 Task: Add Pasquier Assorted French Macarons to the cart.
Action: Mouse moved to (817, 276)
Screenshot: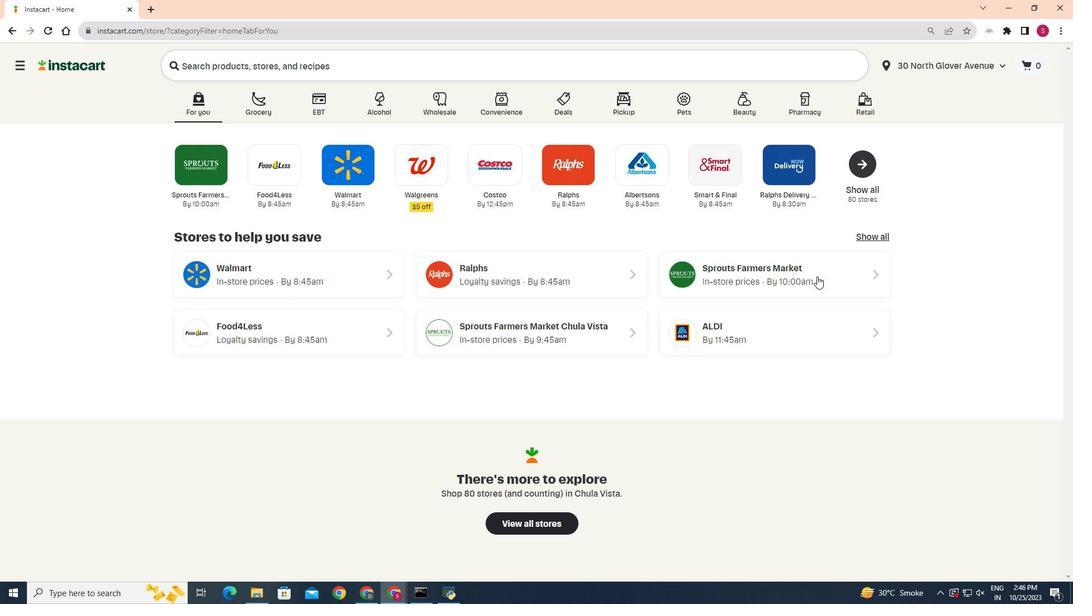 
Action: Mouse pressed left at (817, 276)
Screenshot: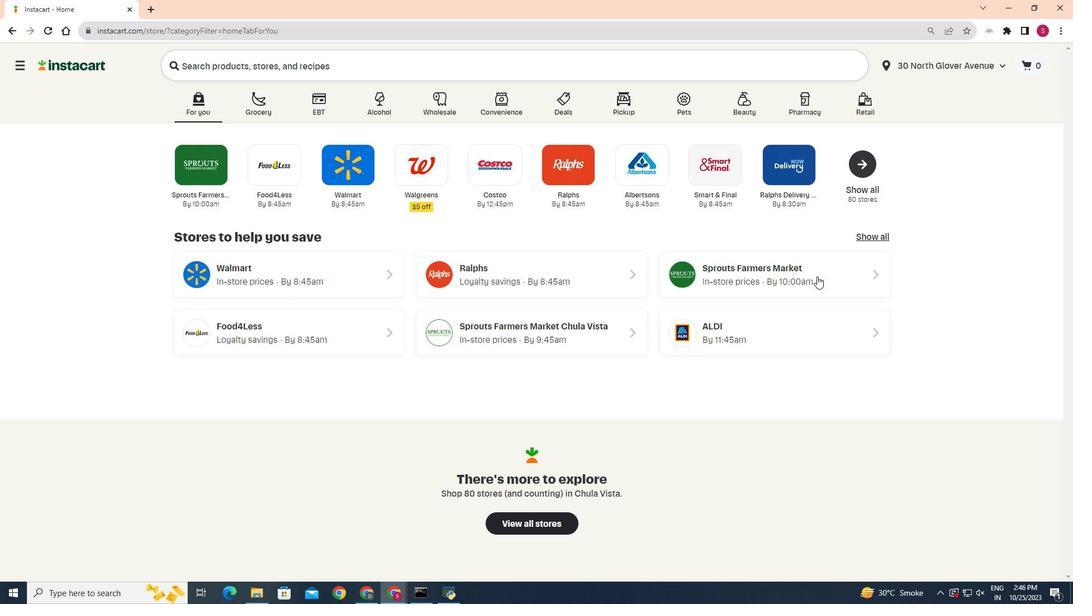 
Action: Mouse moved to (36, 491)
Screenshot: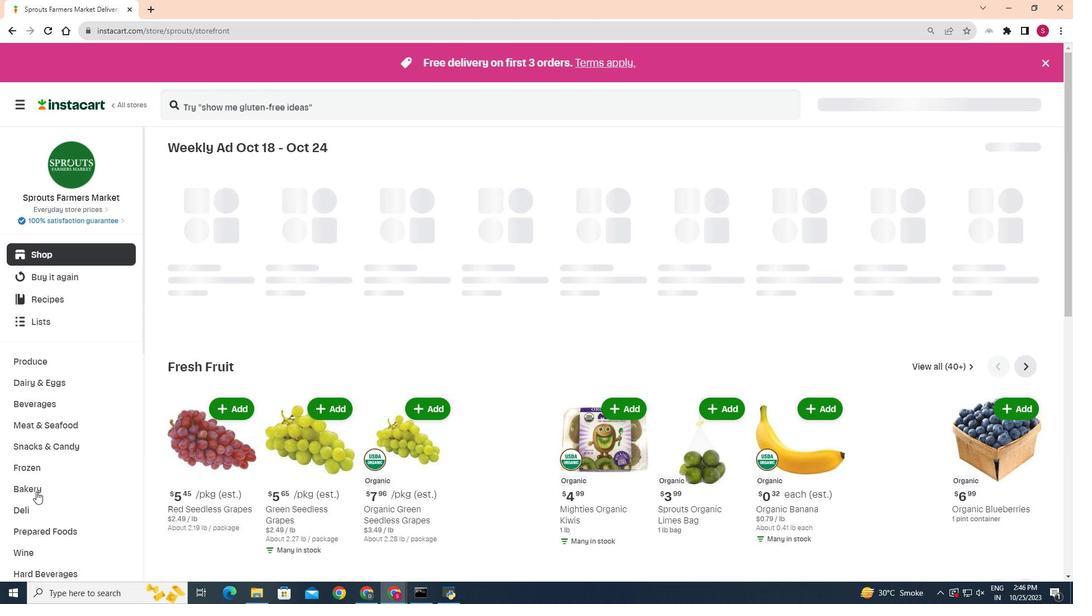 
Action: Mouse pressed left at (36, 491)
Screenshot: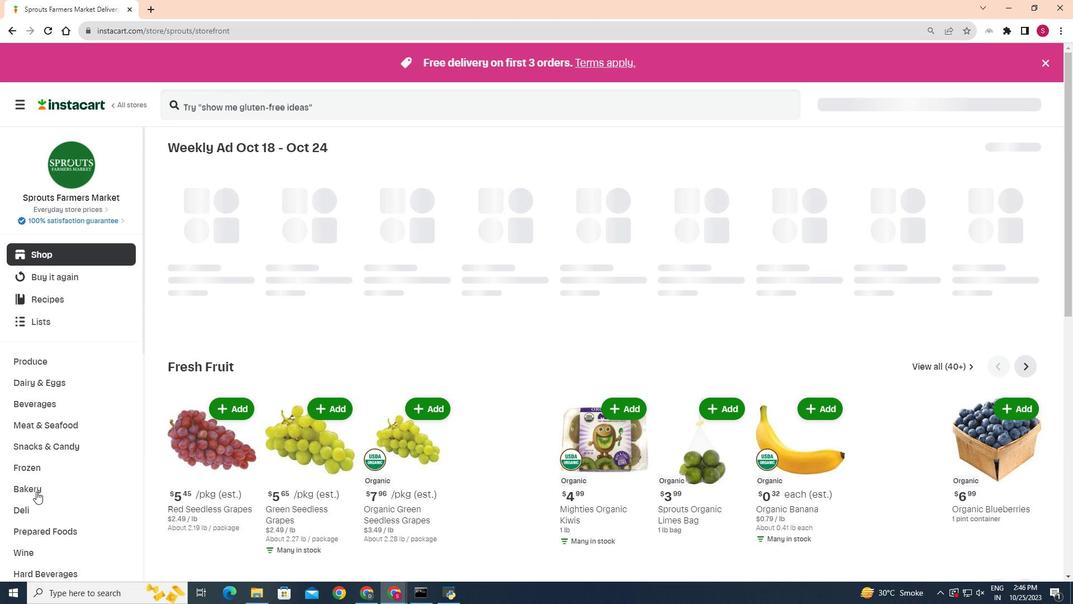 
Action: Mouse moved to (370, 178)
Screenshot: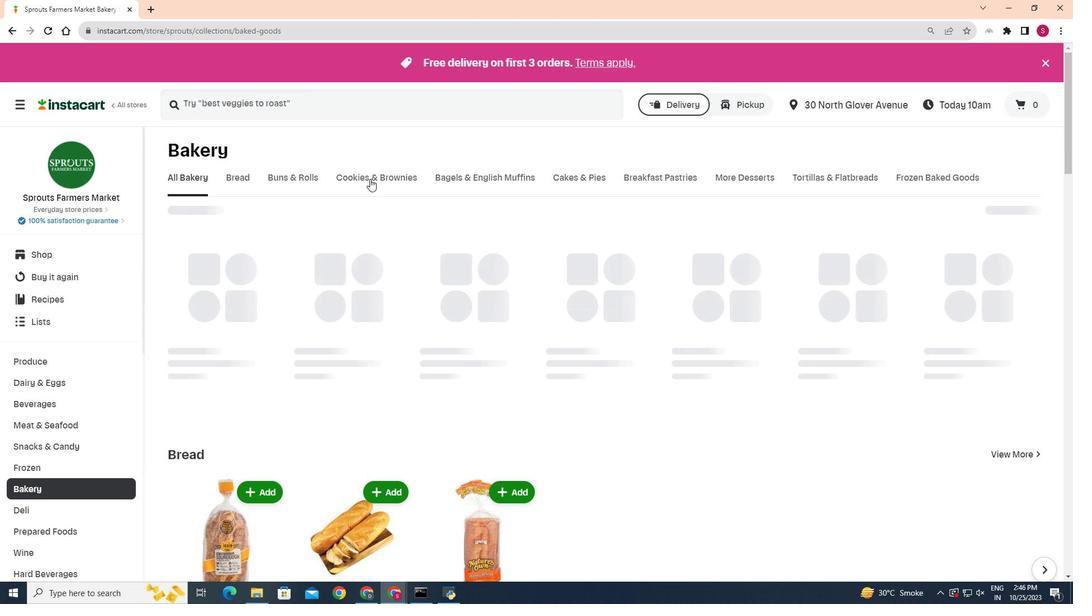 
Action: Mouse pressed left at (370, 178)
Screenshot: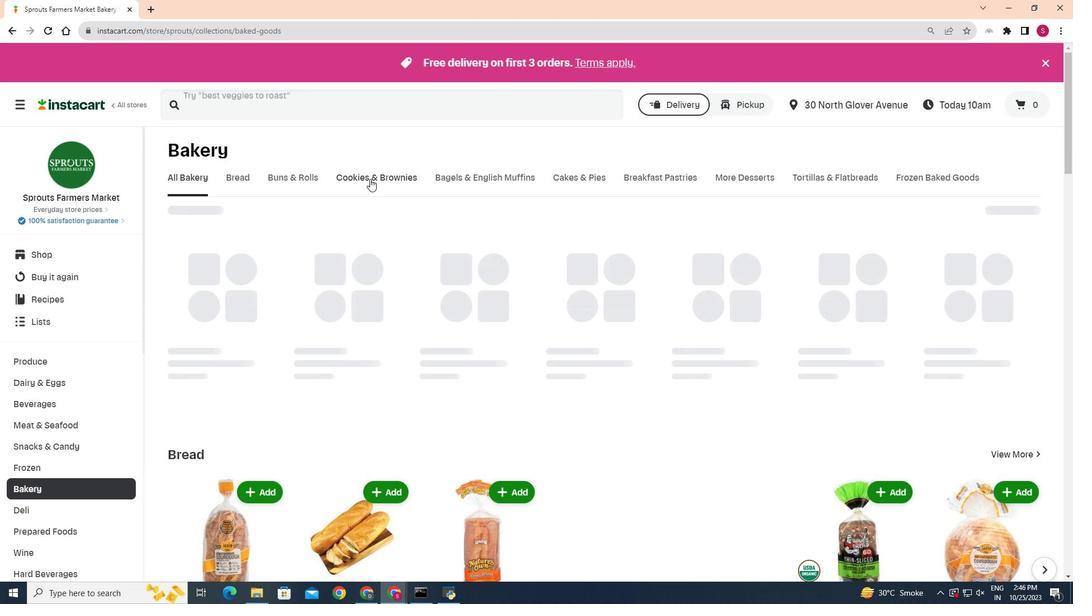 
Action: Mouse moved to (258, 223)
Screenshot: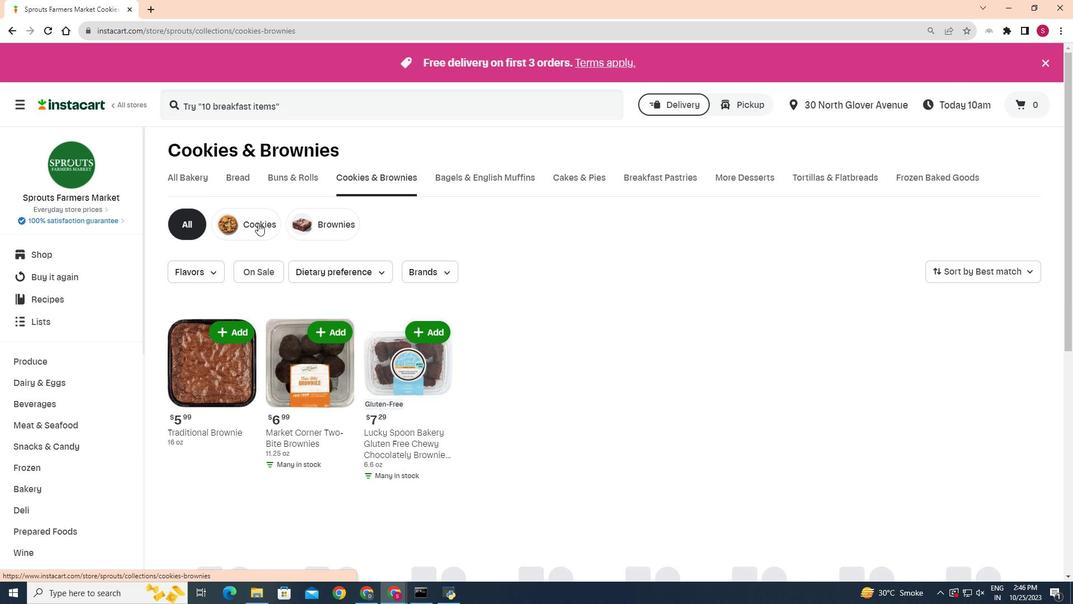 
Action: Mouse pressed left at (258, 223)
Screenshot: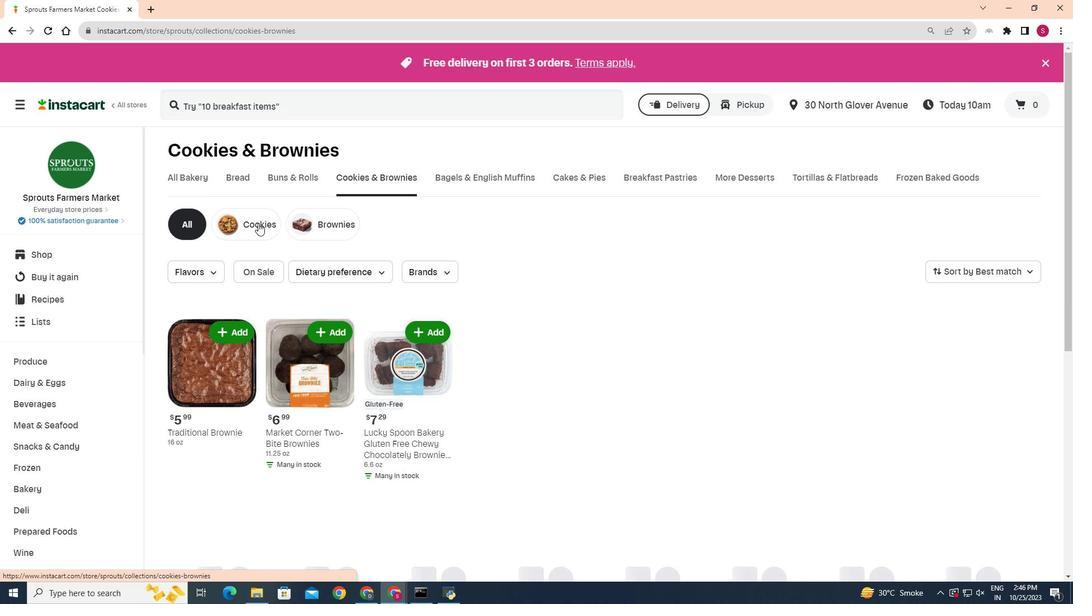 
Action: Mouse moved to (918, 306)
Screenshot: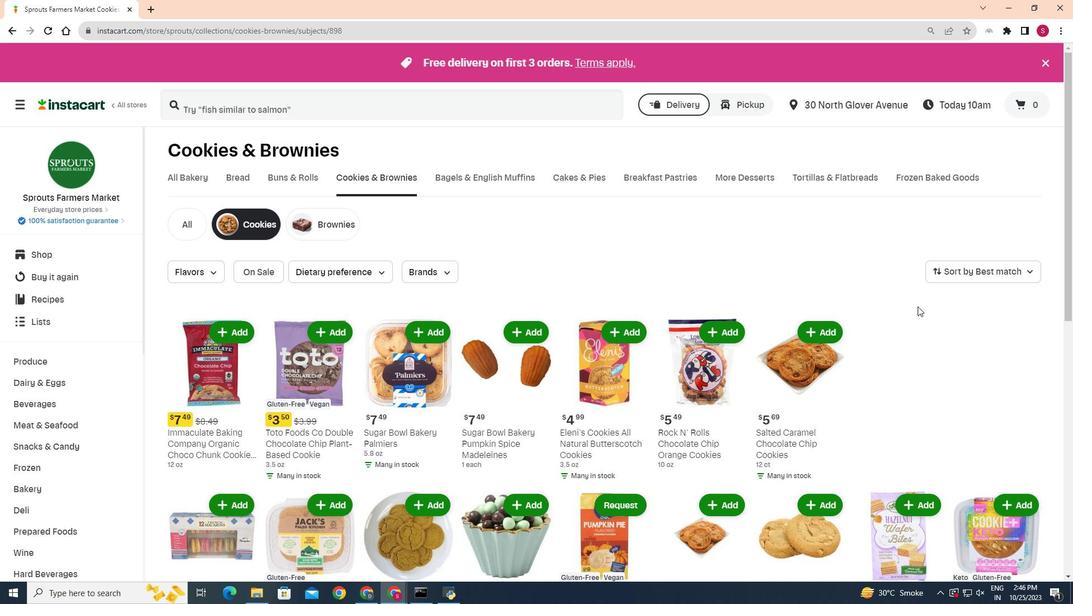 
Action: Mouse scrolled (918, 305) with delta (0, 0)
Screenshot: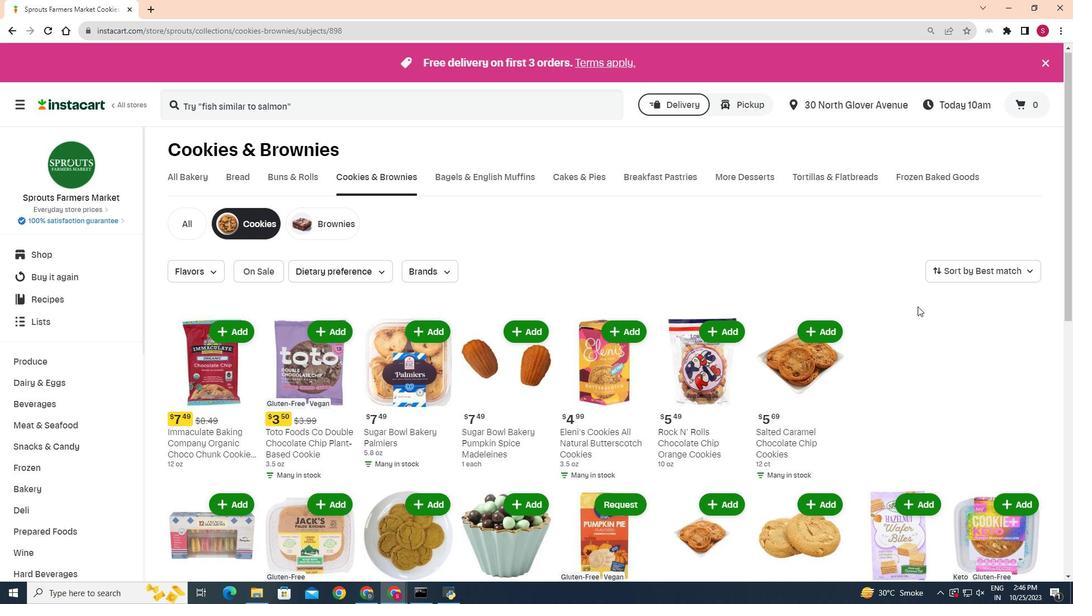 
Action: Mouse scrolled (918, 305) with delta (0, 0)
Screenshot: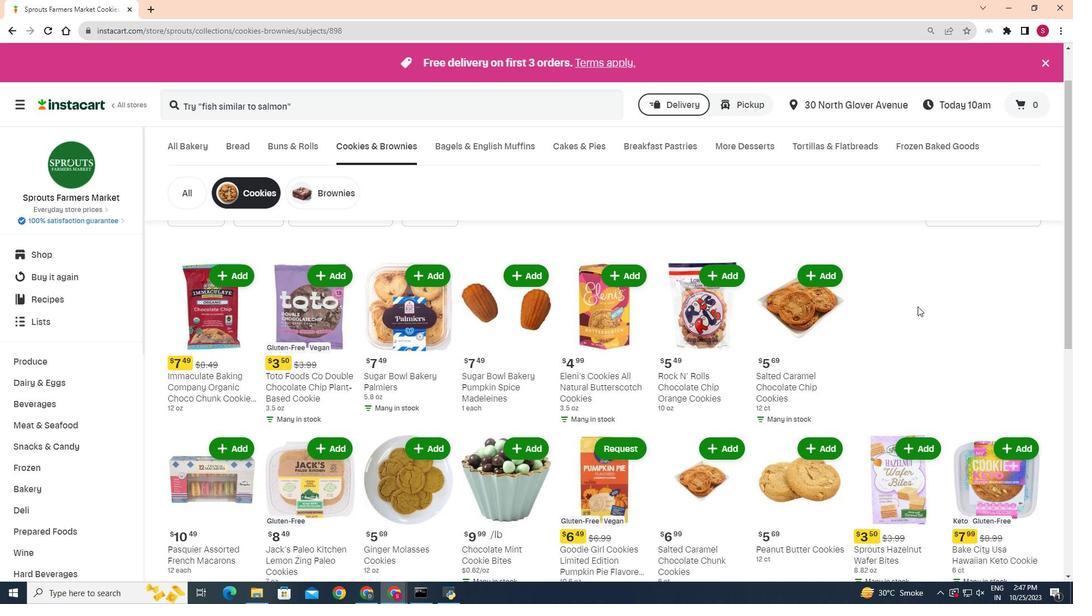 
Action: Mouse scrolled (918, 305) with delta (0, 0)
Screenshot: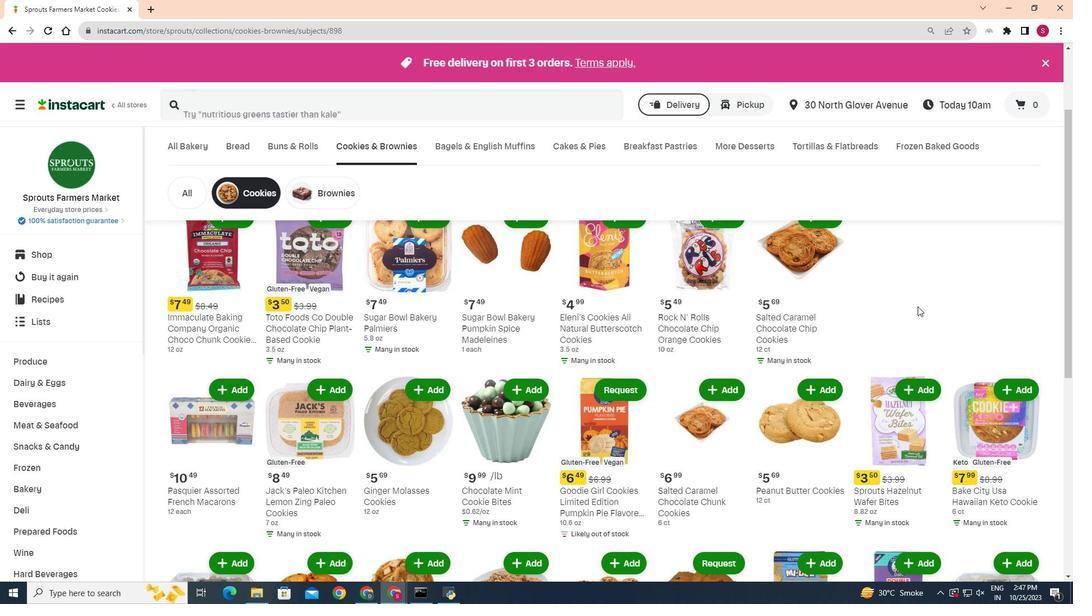 
Action: Mouse scrolled (918, 305) with delta (0, 0)
Screenshot: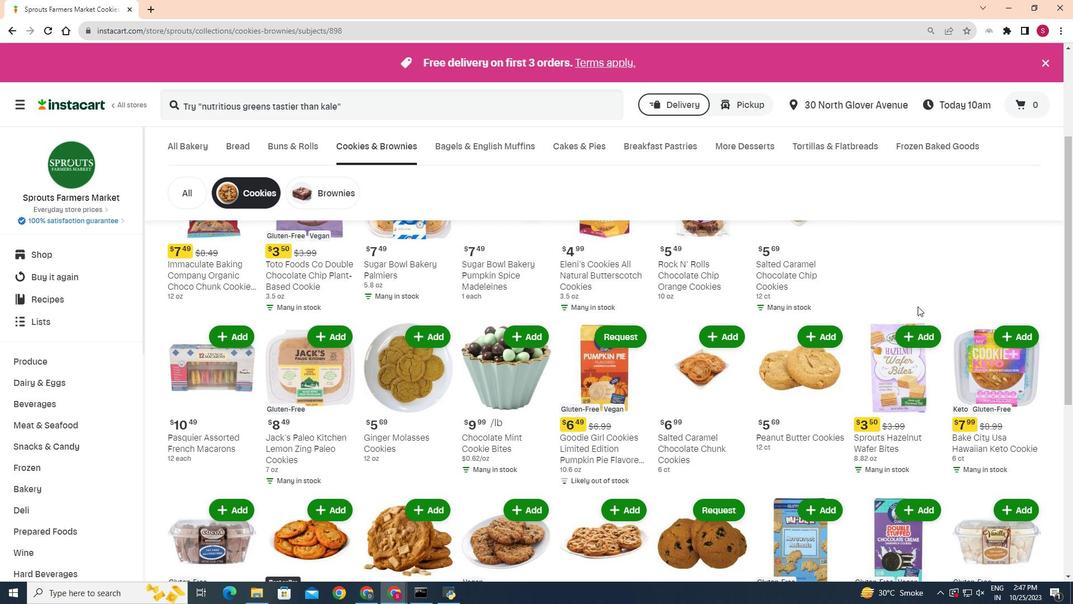 
Action: Mouse moved to (234, 278)
Screenshot: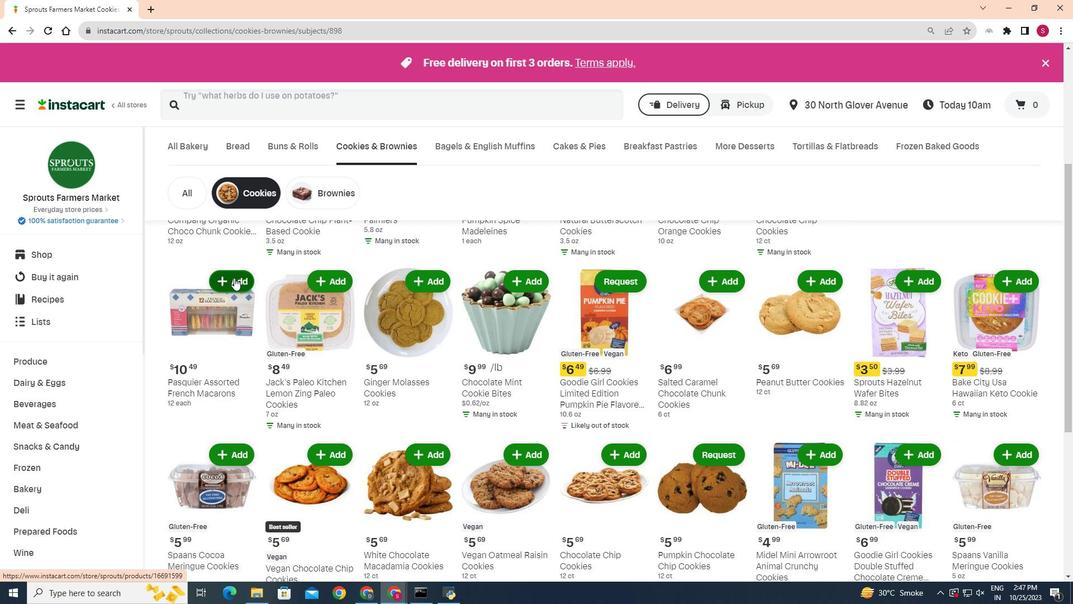 
Action: Mouse pressed left at (234, 278)
Screenshot: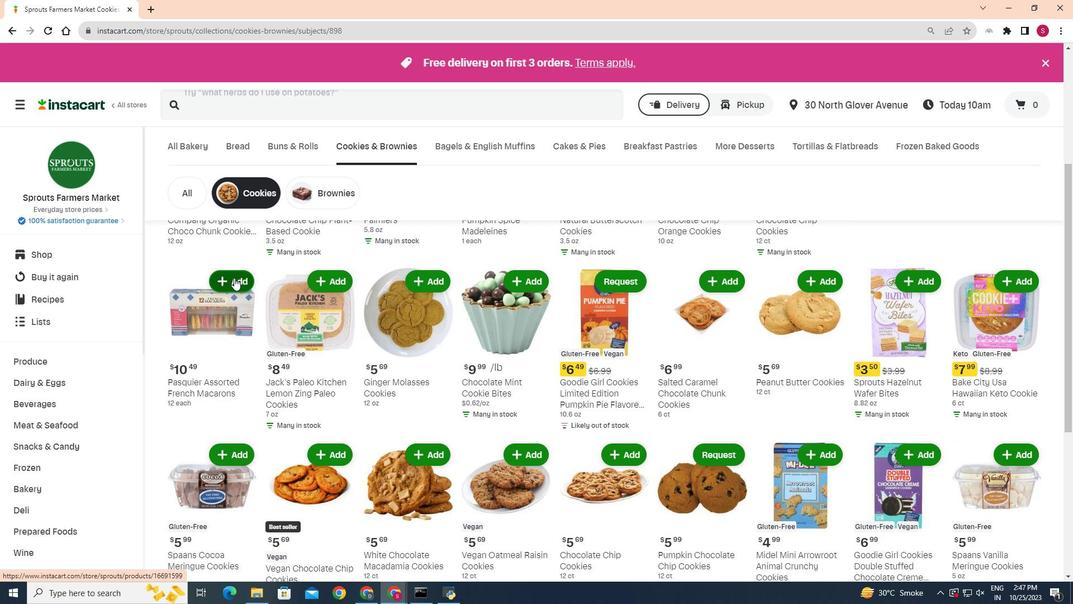 
Action: Mouse moved to (180, 257)
Screenshot: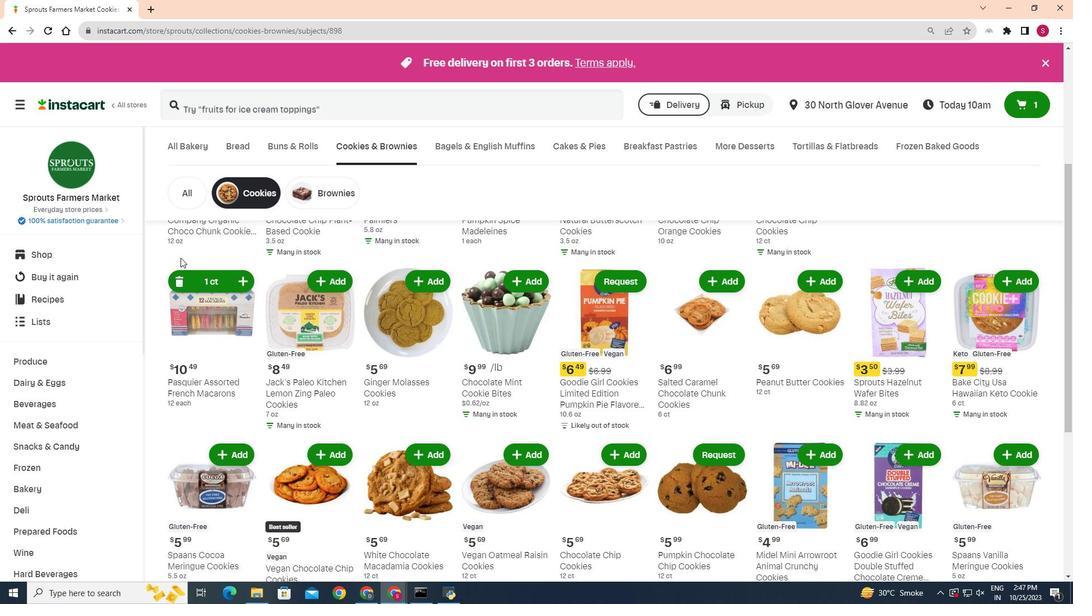 
